 Task: Create New Customer with Customer Name: The Flower Shop (Market Street), Billing Address Line1: 4281 Crim Lane, Billing Address Line2:  Underhill, Billing Address Line3:  Vermont 05489
Action: Mouse moved to (206, 39)
Screenshot: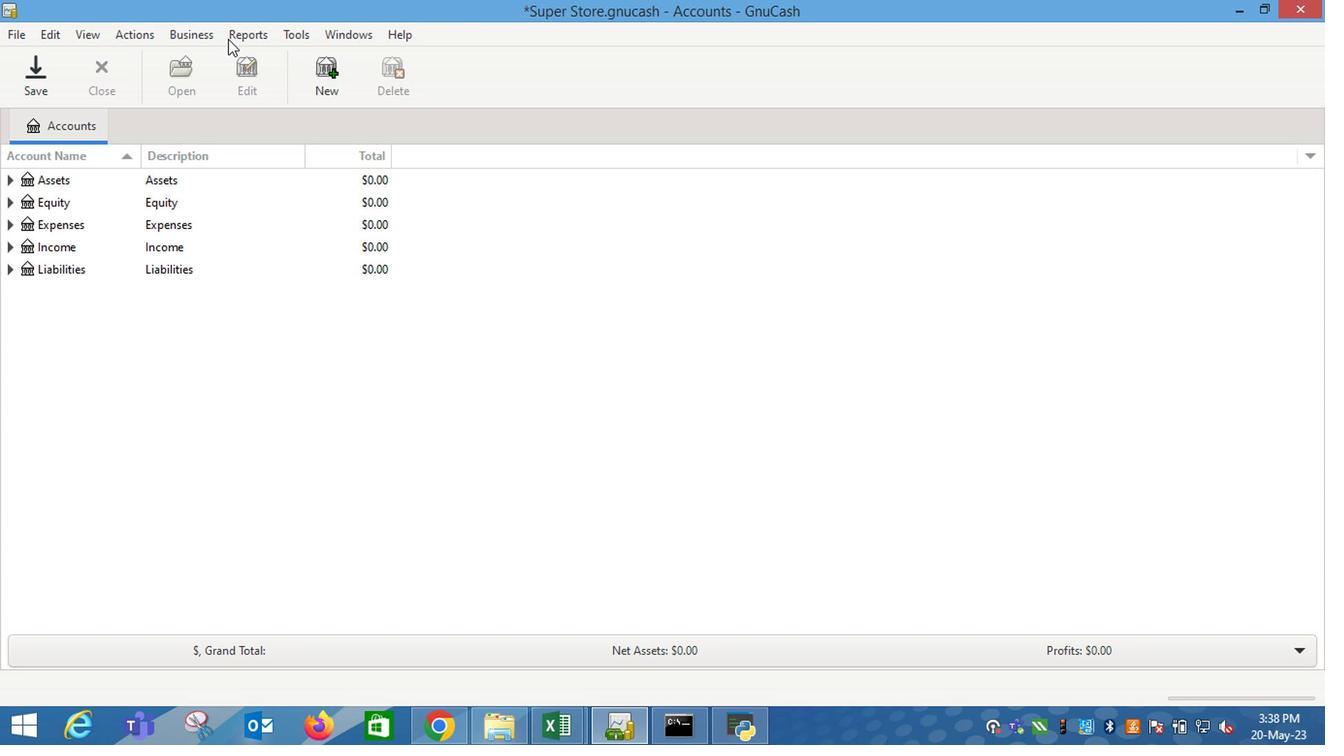 
Action: Mouse pressed left at (206, 39)
Screenshot: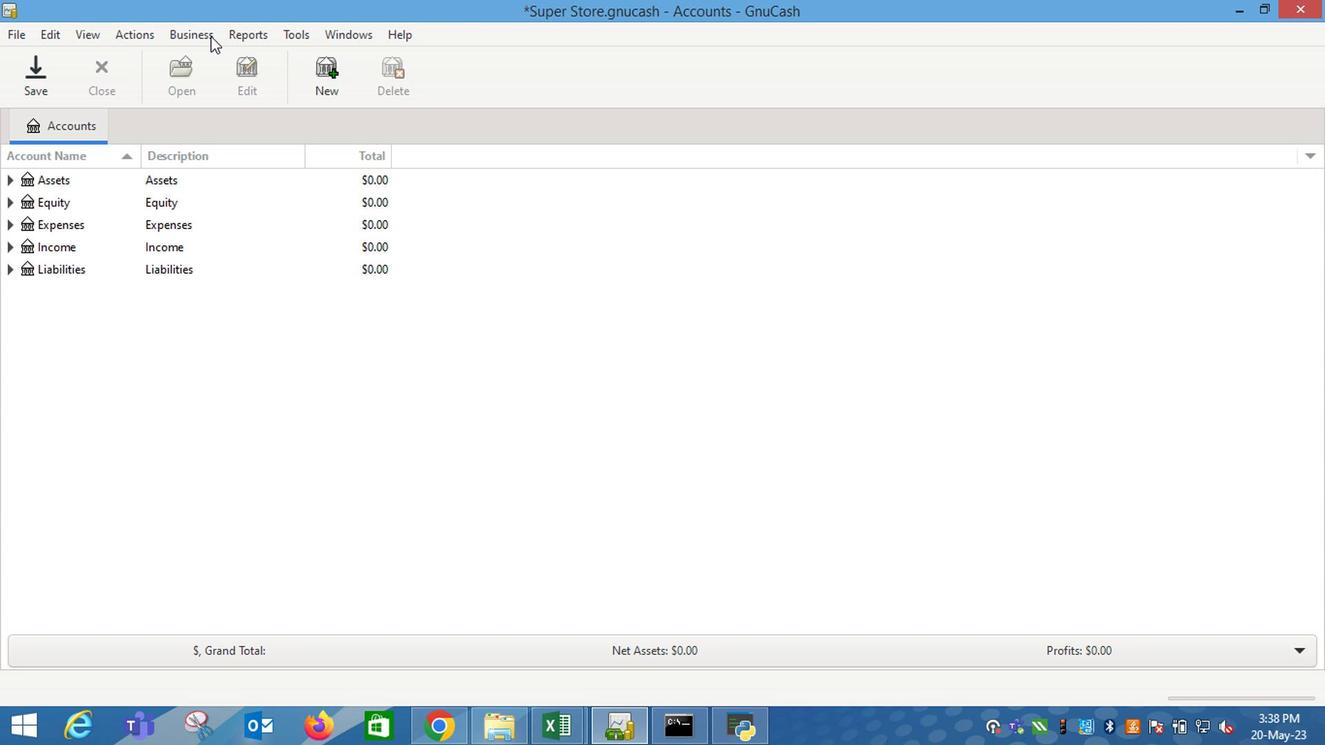 
Action: Mouse moved to (419, 89)
Screenshot: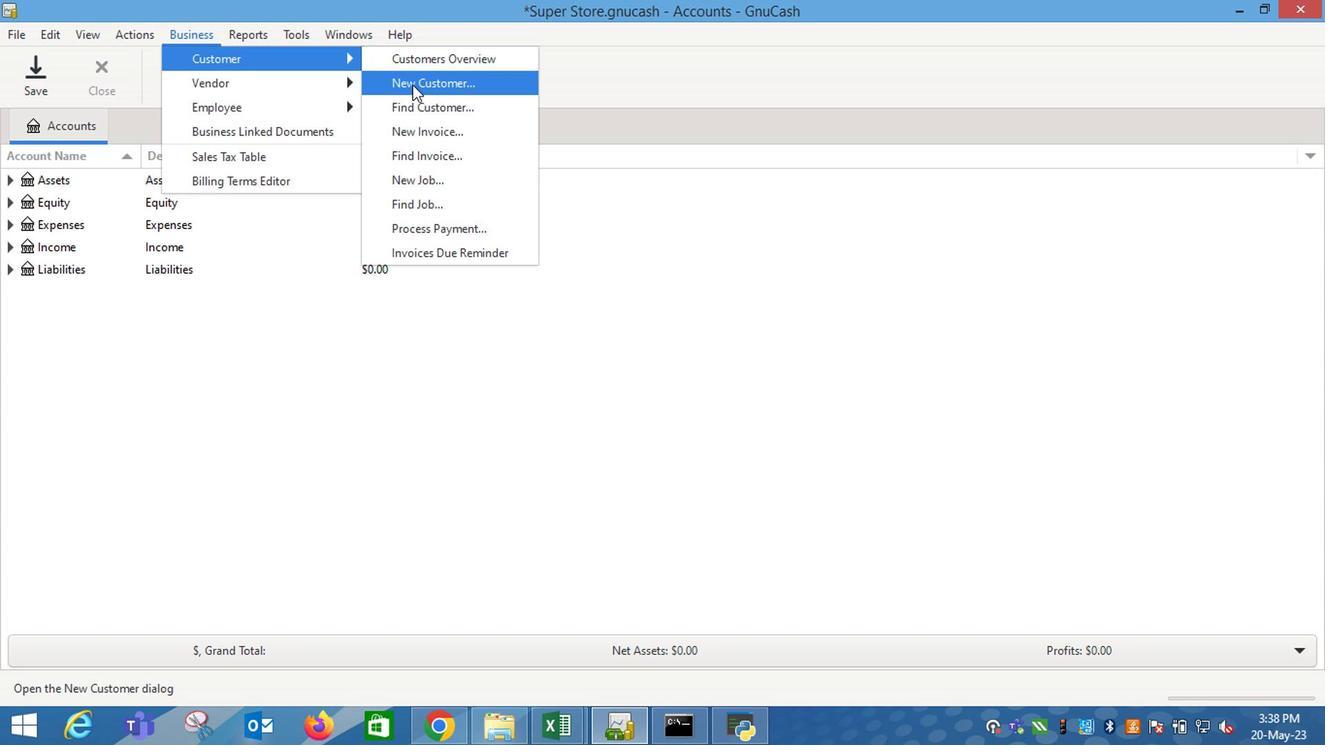
Action: Mouse pressed left at (419, 89)
Screenshot: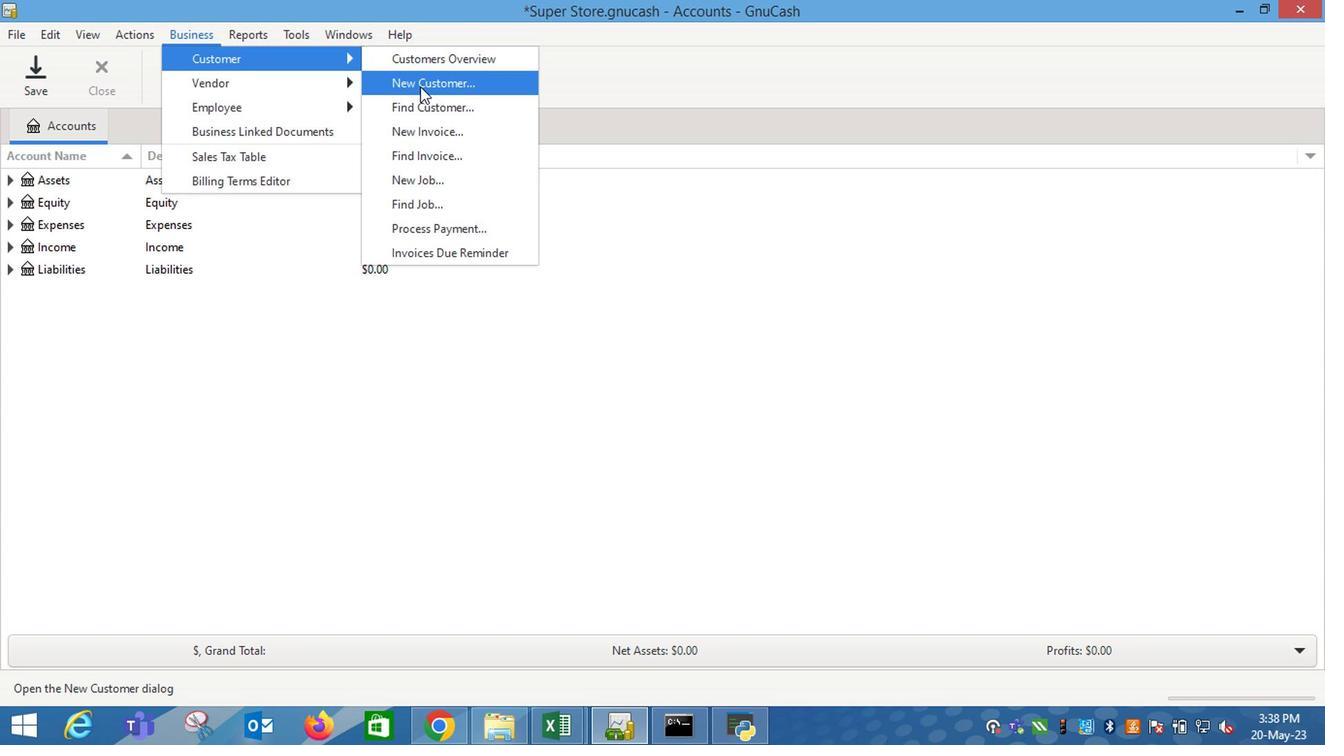 
Action: Key pressed <Key.shift_r>The<Key.space><Key.shift_r>Flower<Key.space><Key.shift_r><Key.shift_r><Key.shift_r><Key.shift_r><Key.shift_r><Key.shift_r><Key.shift_r><Key.shift_r><Key.shift_r><Key.shift_r><Key.shift_r>Shop<Key.tab><Key.shift><Key.tab><Key.right><Key.space><Key.shift_r>(<Key.shift_r>Market<Key.space><Key.shift_r>Street<Key.shift_r><Key.shift_r><Key.shift_r><Key.shift_r><Key.shift_r><Key.shift_r><Key.shift_r><Key.shift_r><Key.shift_r><Key.shift_r><Key.shift_r><Key.shift_r><Key.shift_r><Key.shift_r><Key.shift_r><Key.shift_r><Key.shift_r>)<Key.tab><Key.tab><Key.tab>4281<Key.space><Key.shift_r>r<Key.backspace><Key.shift_r>Crim<Key.space><Key.shift_r>Lane<Key.tab><Key.shift_r>U<Key.right><Key.tab><Key.shift_r>V<Key.right>
Screenshot: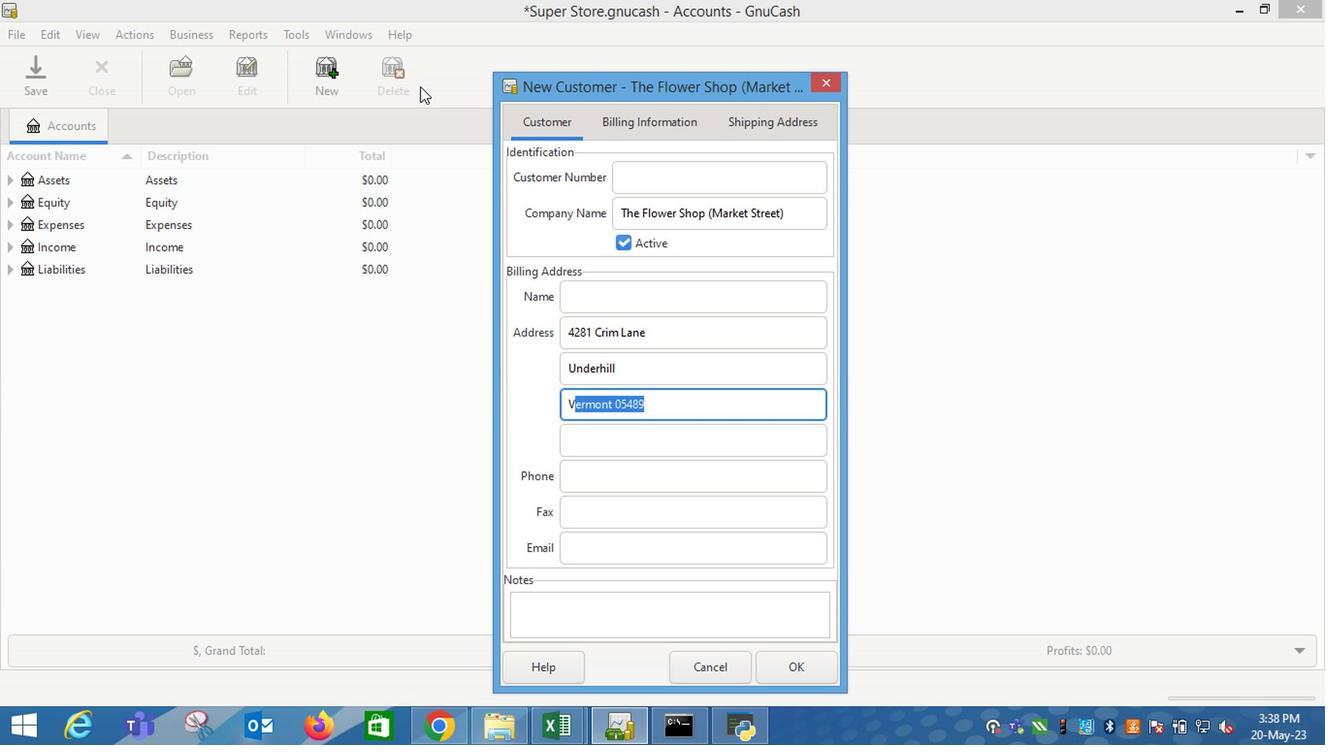 
Action: Mouse moved to (794, 669)
Screenshot: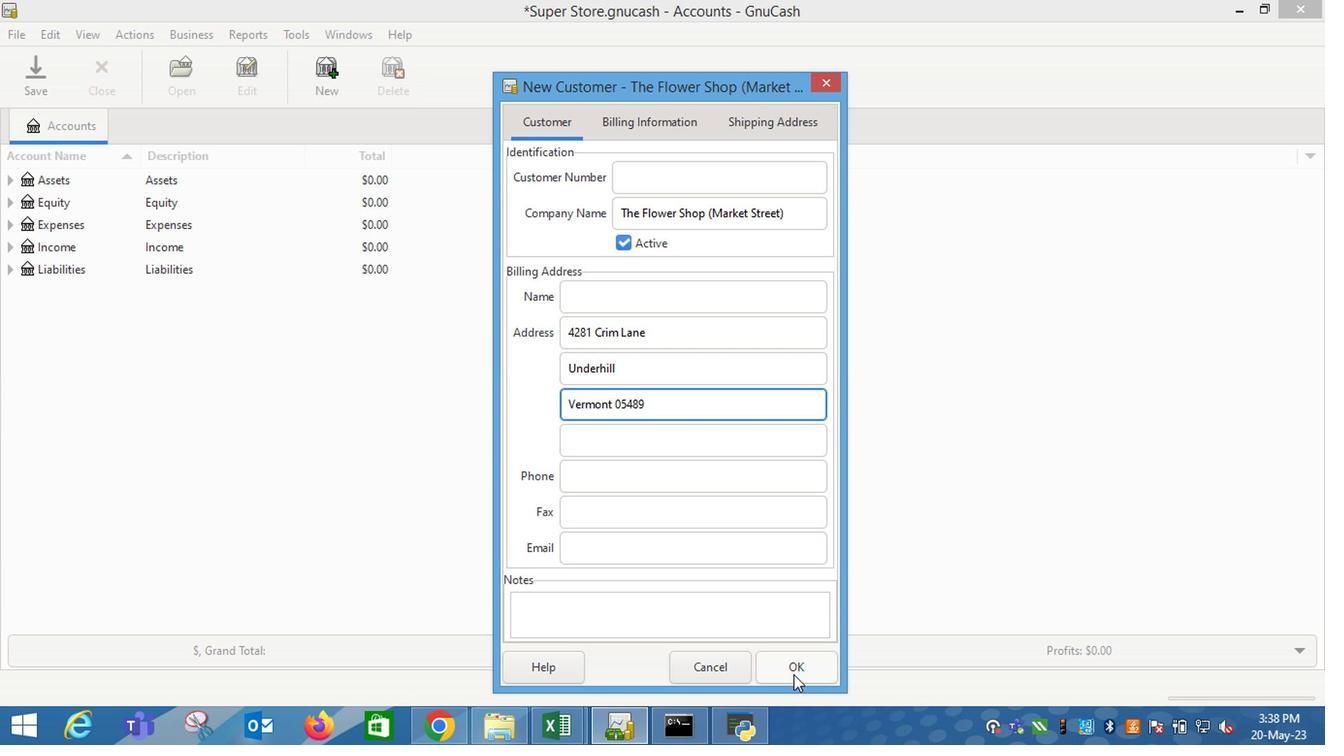 
Action: Mouse pressed left at (794, 669)
Screenshot: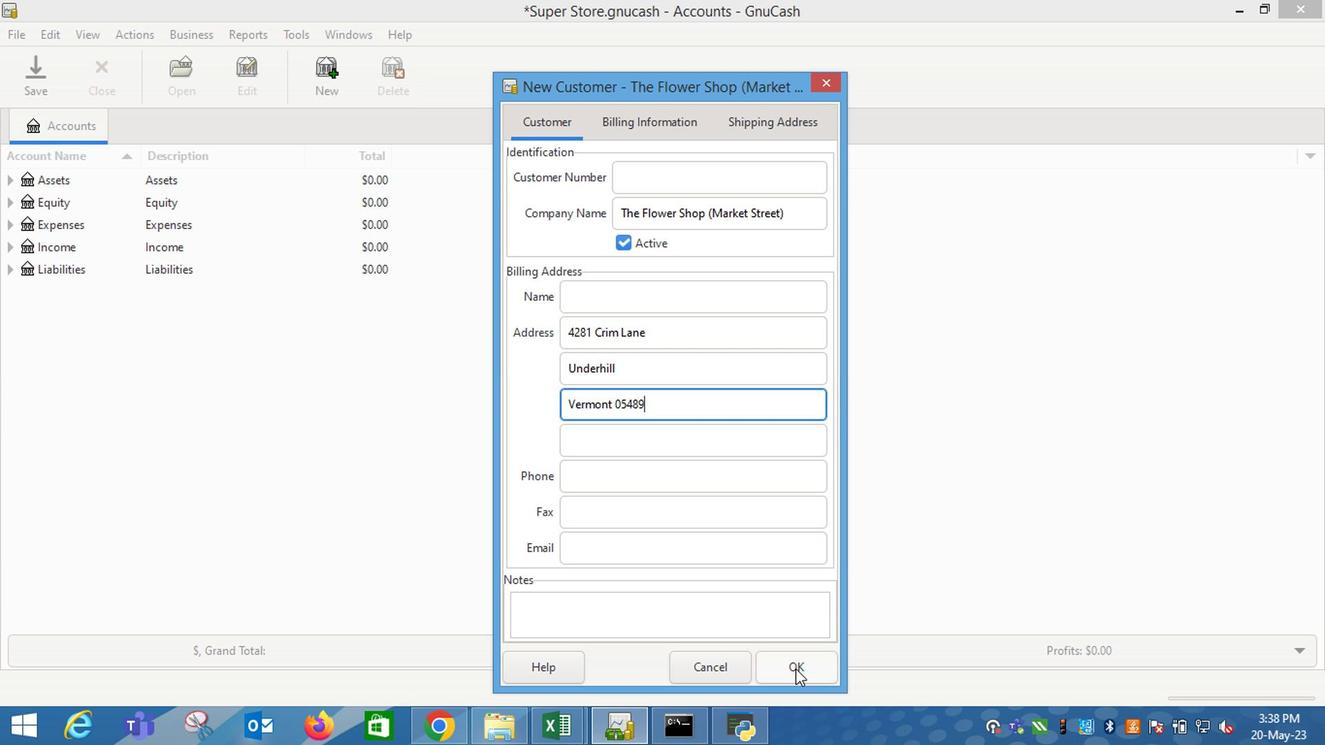 
